 Task: In the  document feature.odt Use the feature 'and check spelling and grammer' Change font style of header to '30' Select the body of letter and change paragraph spacing to  1.5
Action: Mouse moved to (196, 69)
Screenshot: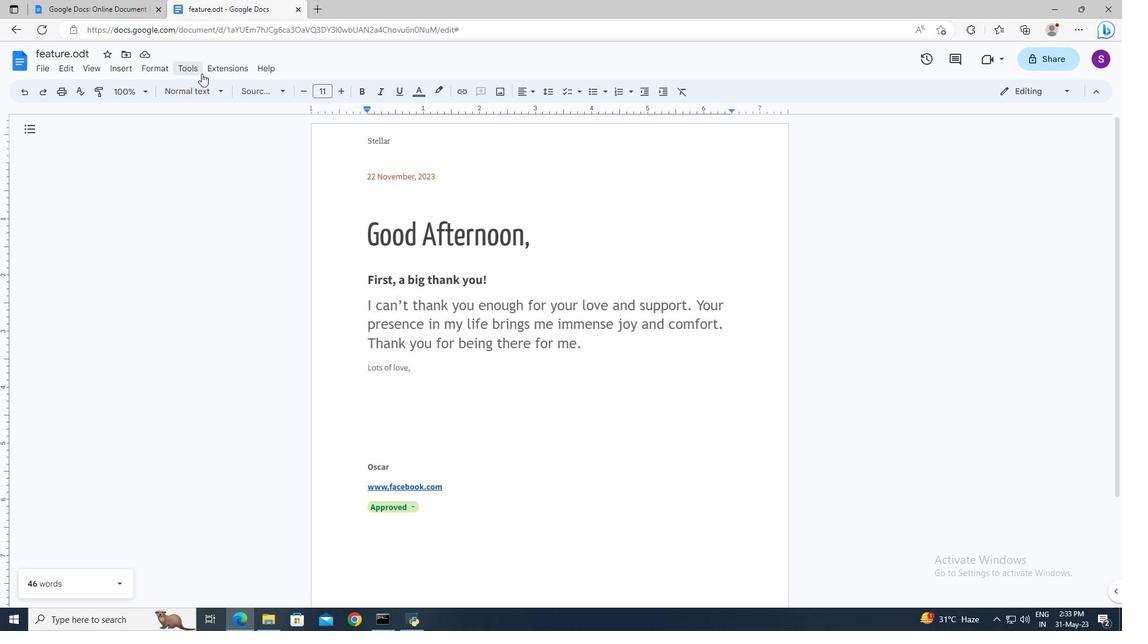 
Action: Mouse pressed left at (196, 69)
Screenshot: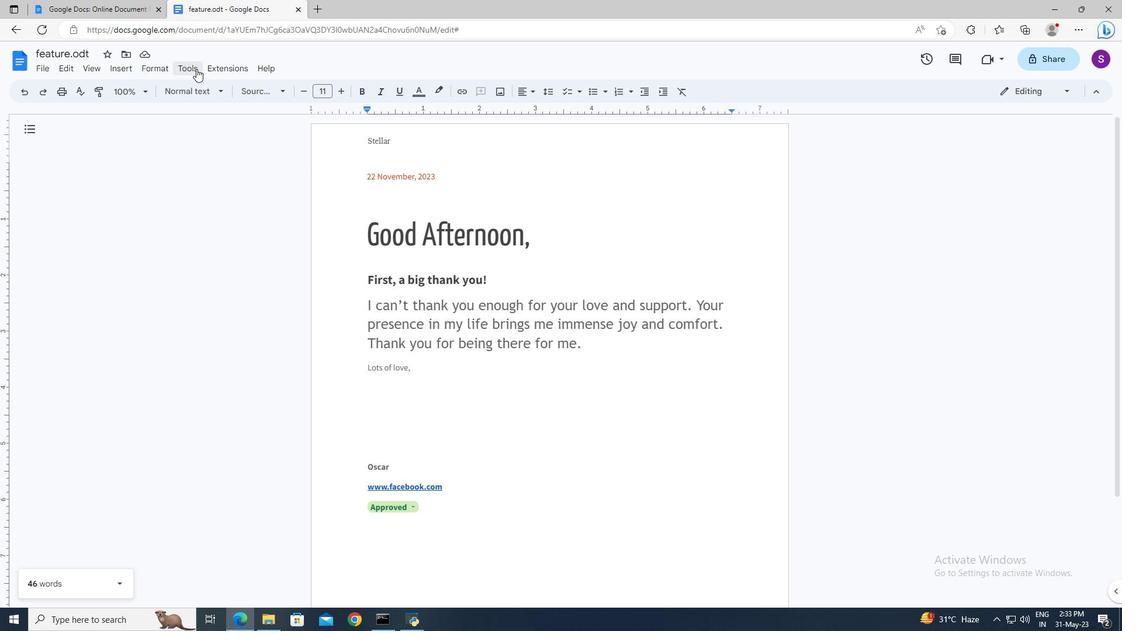 
Action: Mouse moved to (408, 95)
Screenshot: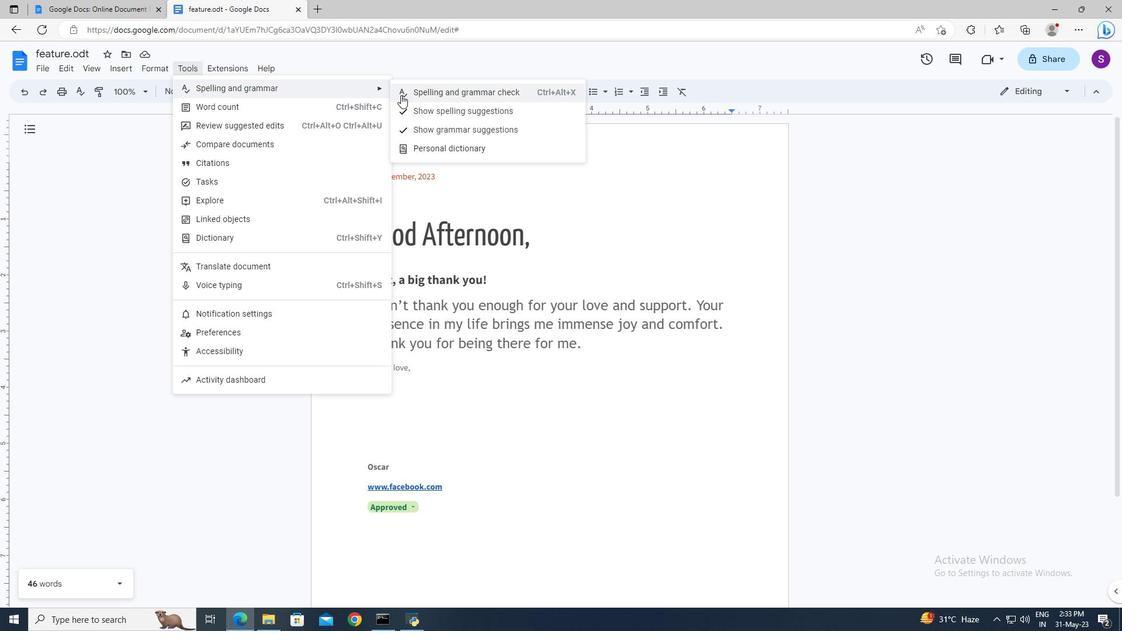 
Action: Mouse pressed left at (408, 95)
Screenshot: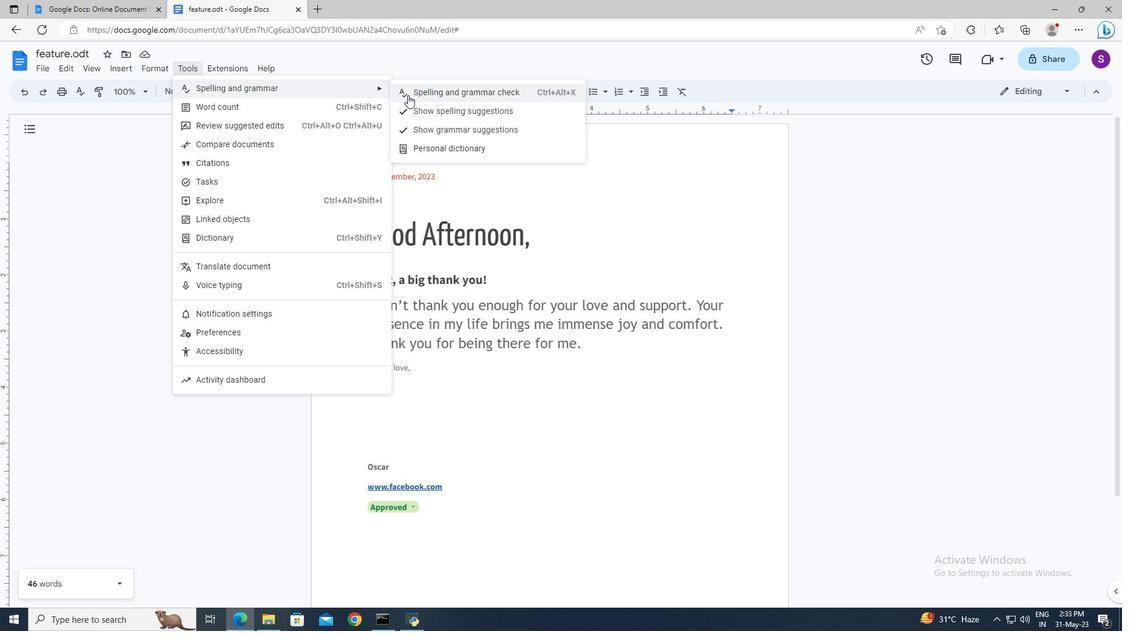 
Action: Mouse moved to (400, 142)
Screenshot: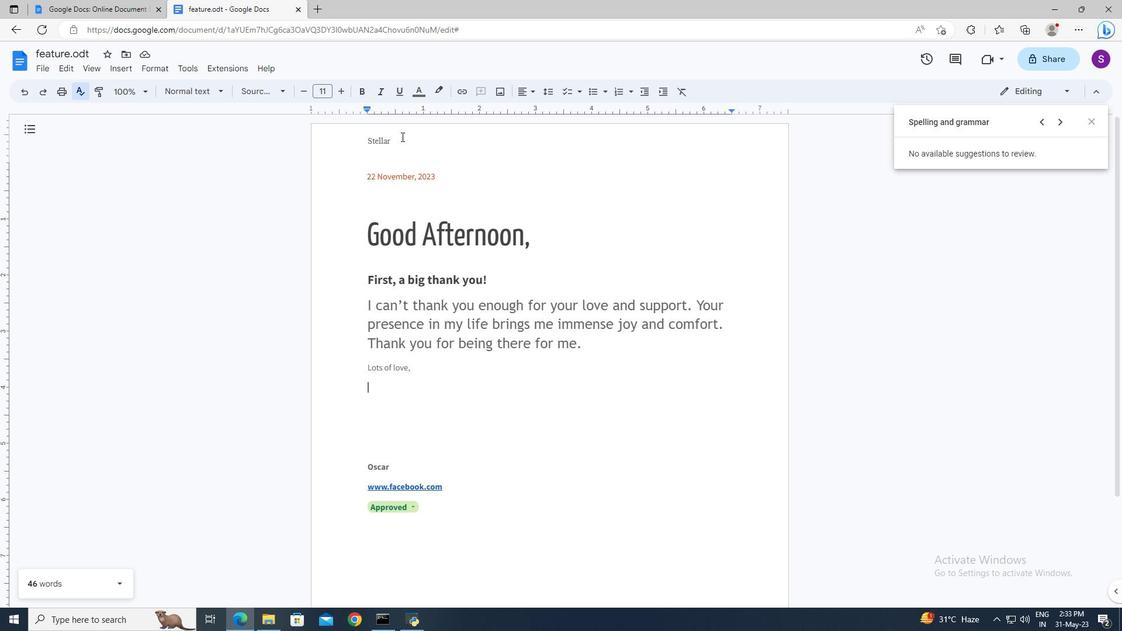 
Action: Mouse pressed left at (400, 142)
Screenshot: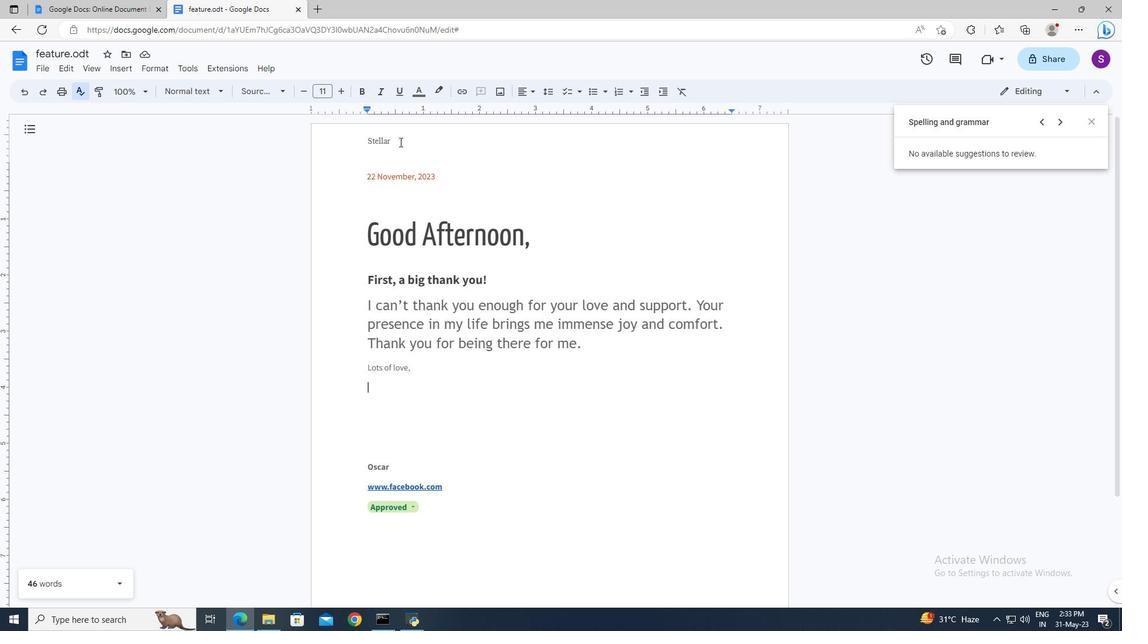 
Action: Mouse pressed left at (400, 142)
Screenshot: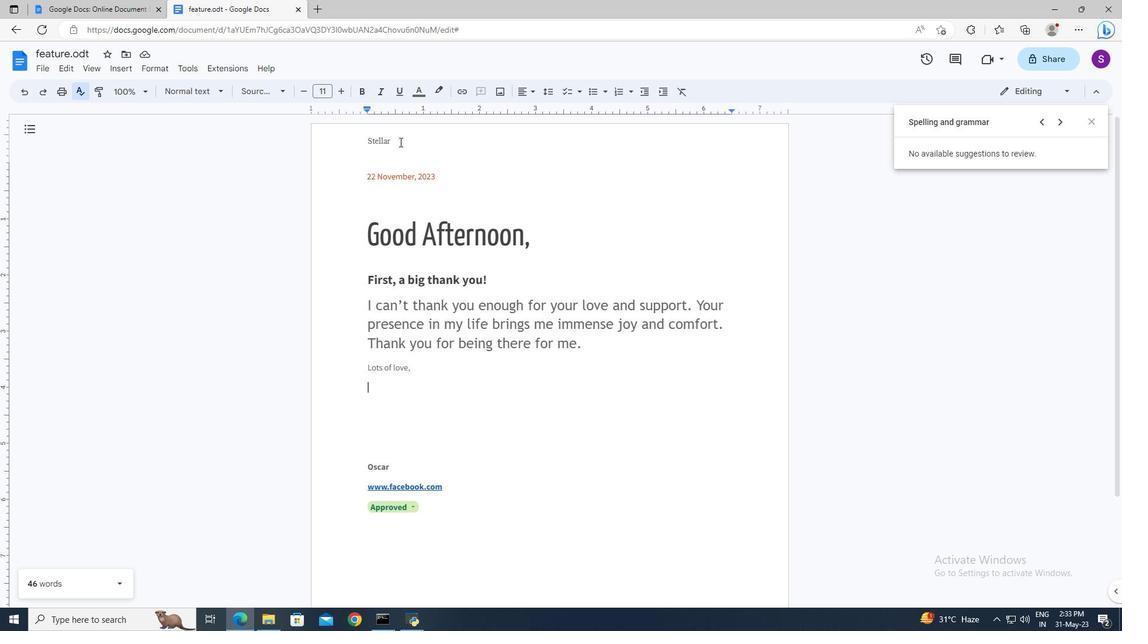
Action: Mouse moved to (400, 142)
Screenshot: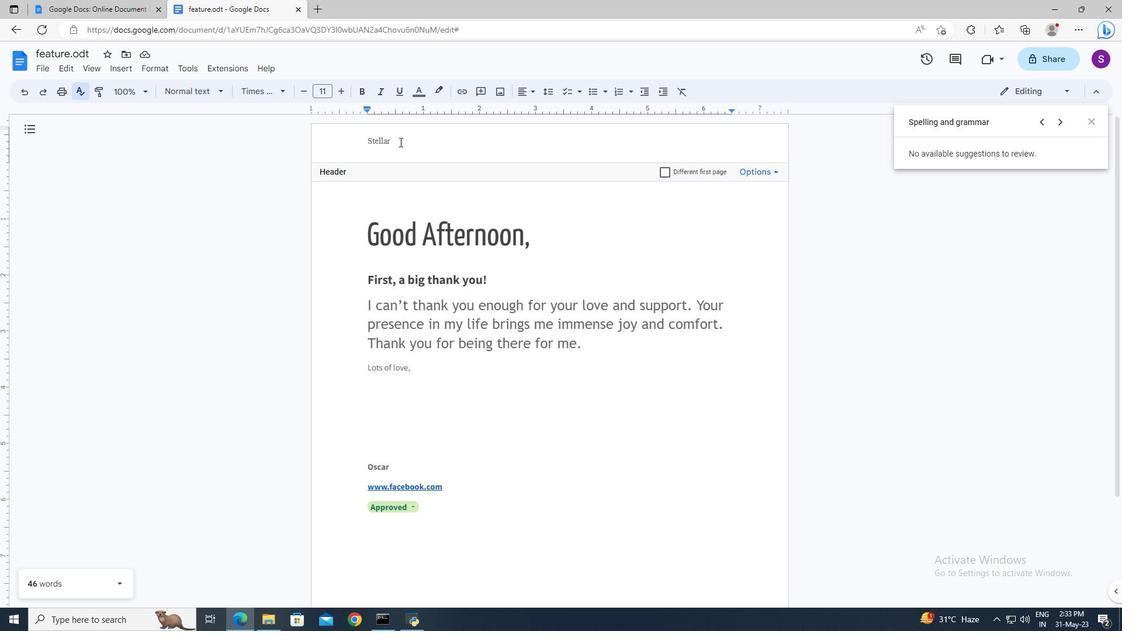 
Action: Key pressed <Key.shift><Key.left>
Screenshot: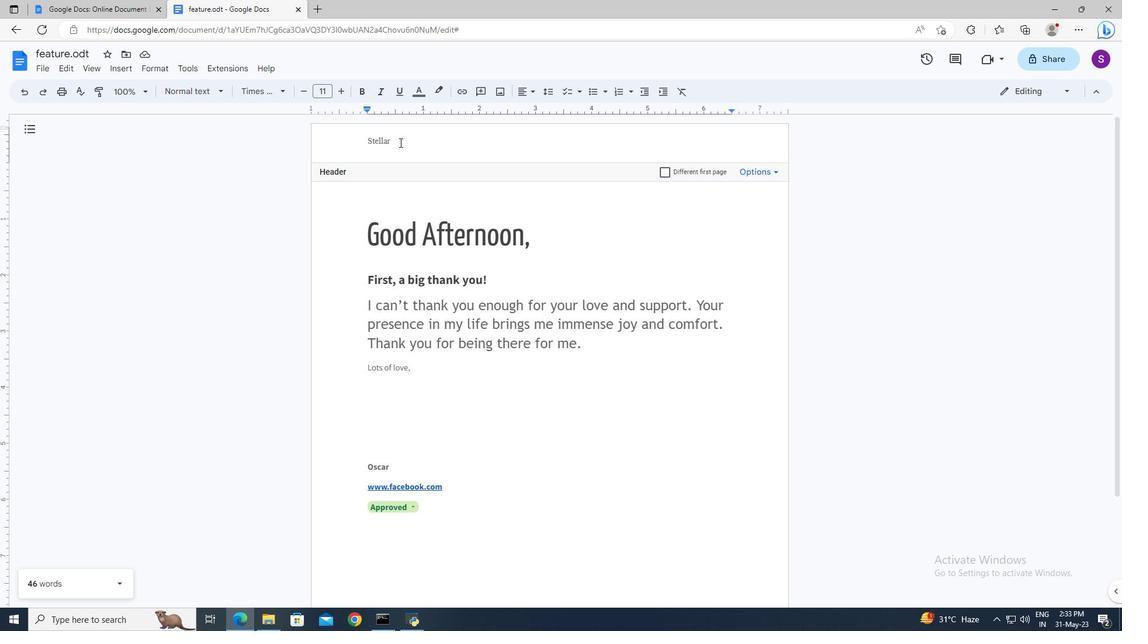 
Action: Mouse moved to (330, 92)
Screenshot: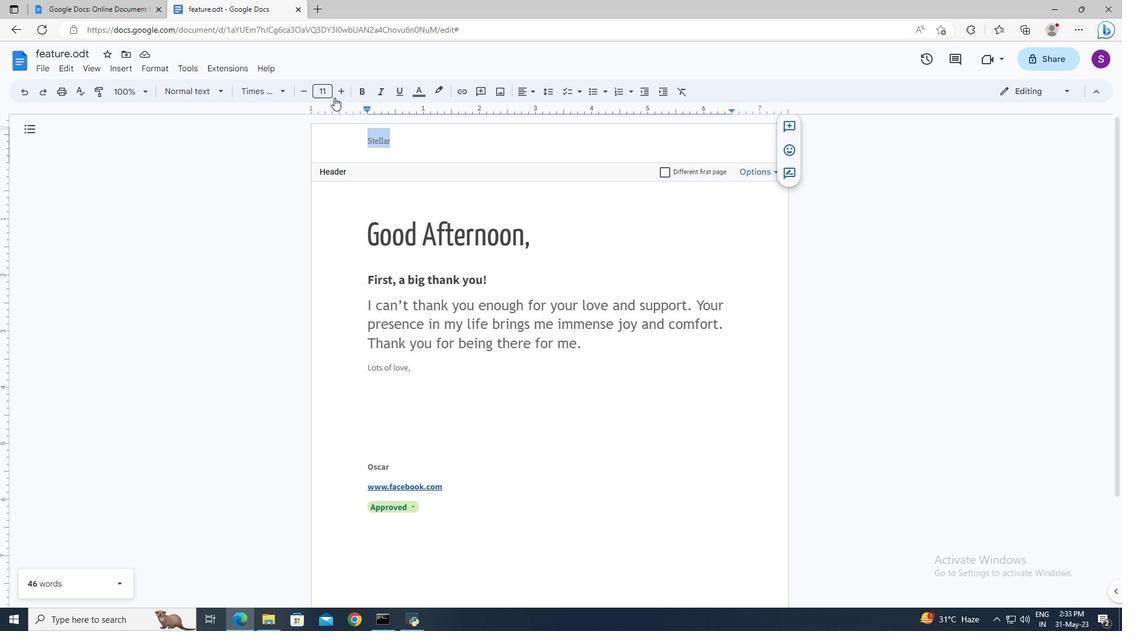 
Action: Mouse pressed left at (330, 92)
Screenshot: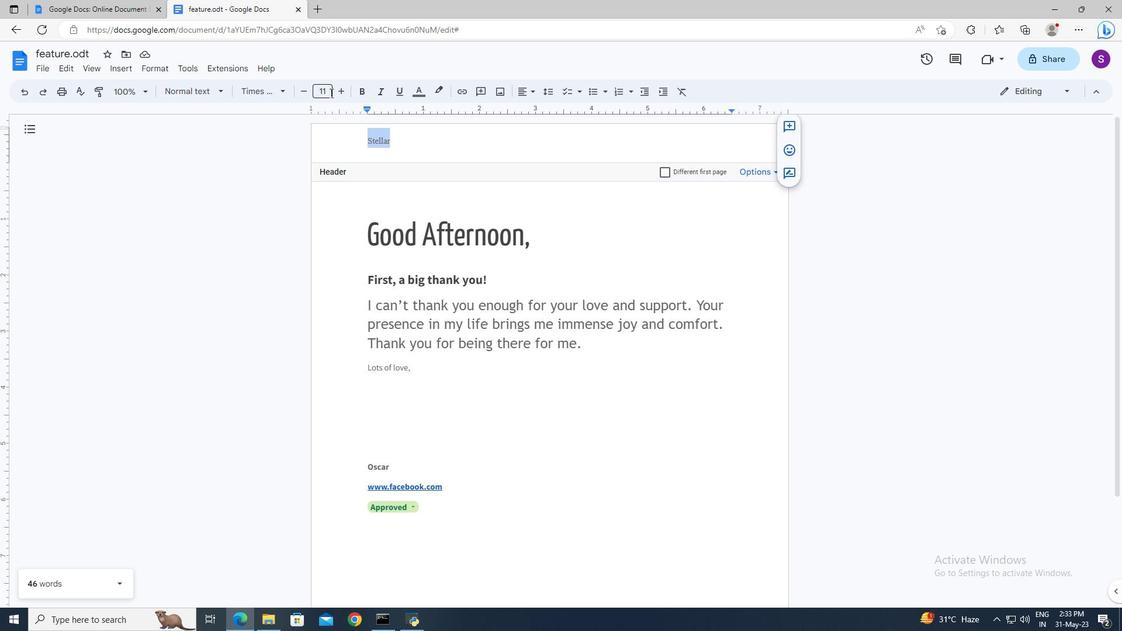 
Action: Key pressed 30<Key.enter>
Screenshot: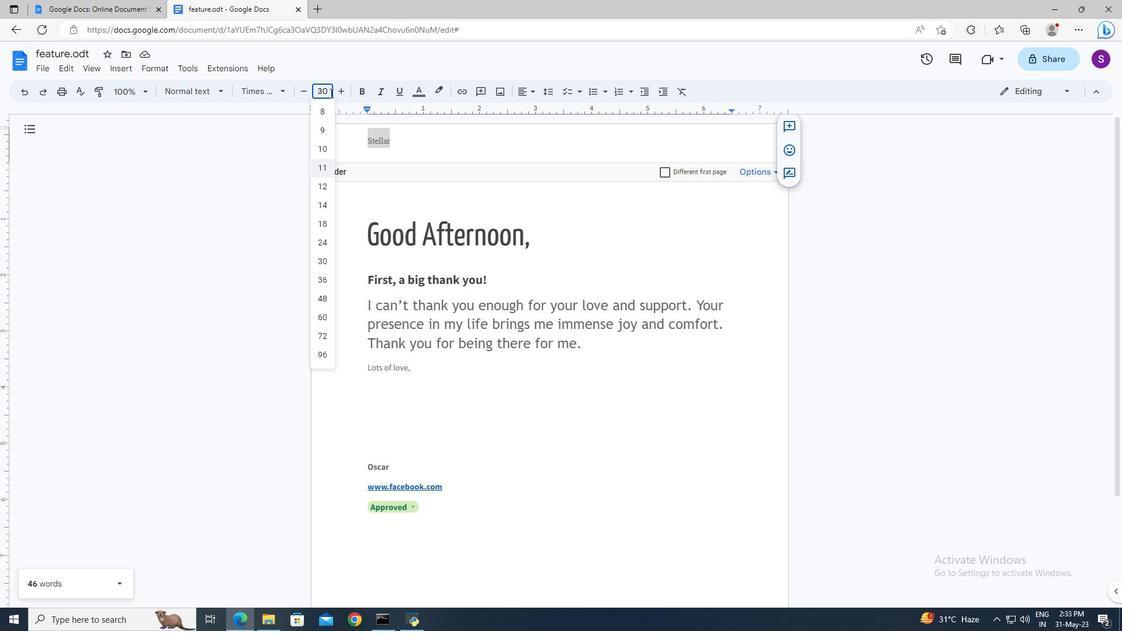 
Action: Mouse moved to (360, 318)
Screenshot: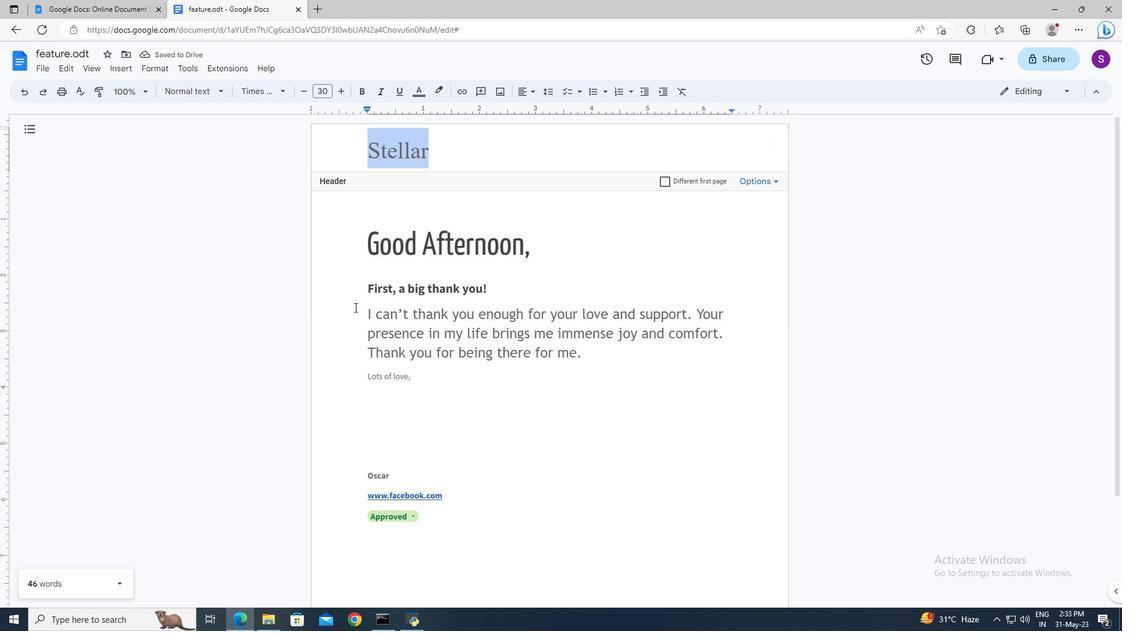
Action: Mouse pressed left at (360, 318)
Screenshot: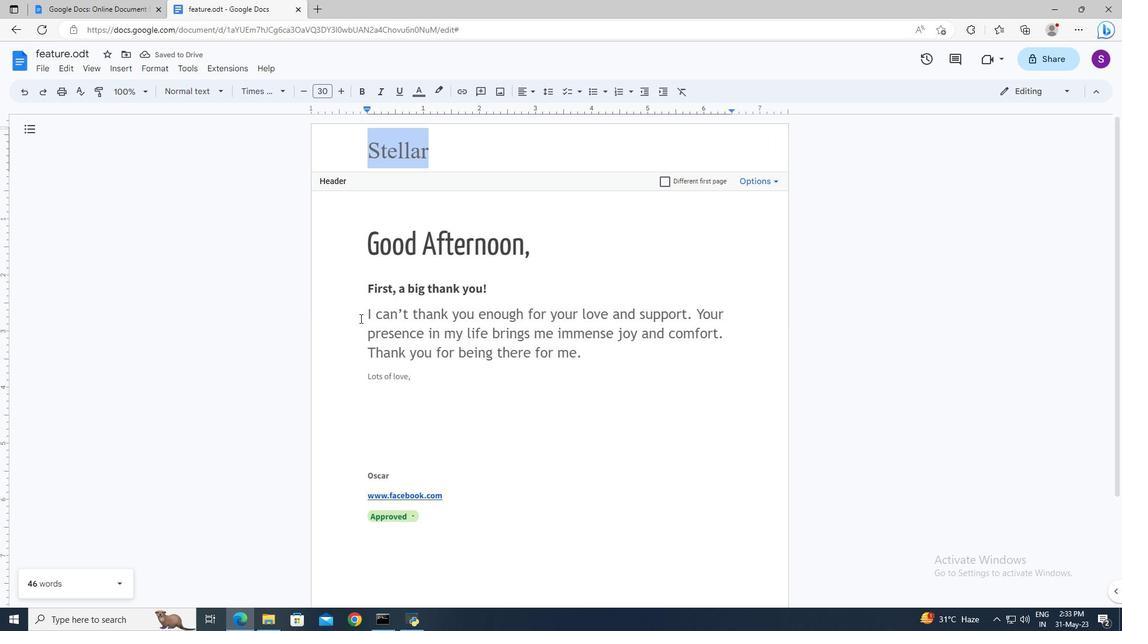 
Action: Key pressed <Key.shift><Key.down>
Screenshot: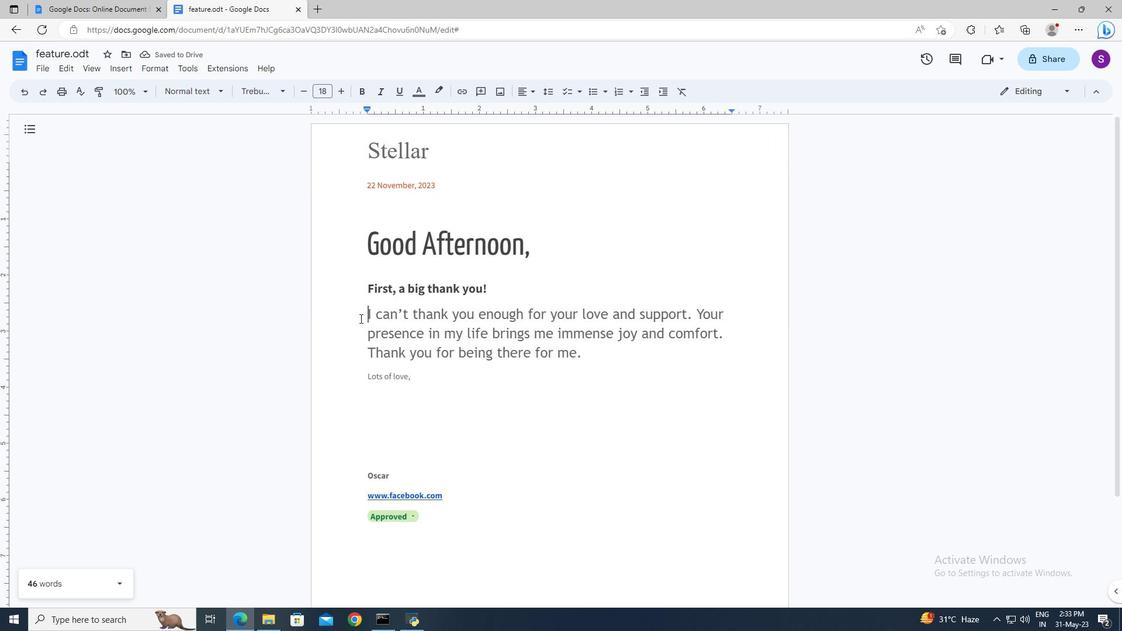 
Action: Mouse moved to (541, 90)
Screenshot: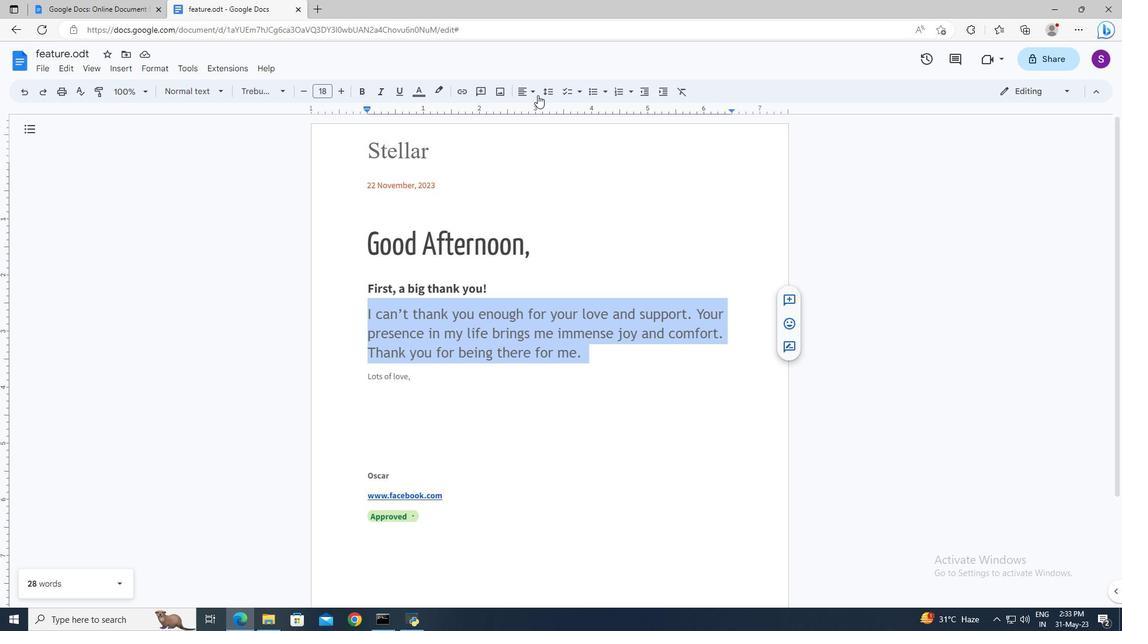 
Action: Mouse pressed left at (541, 90)
Screenshot: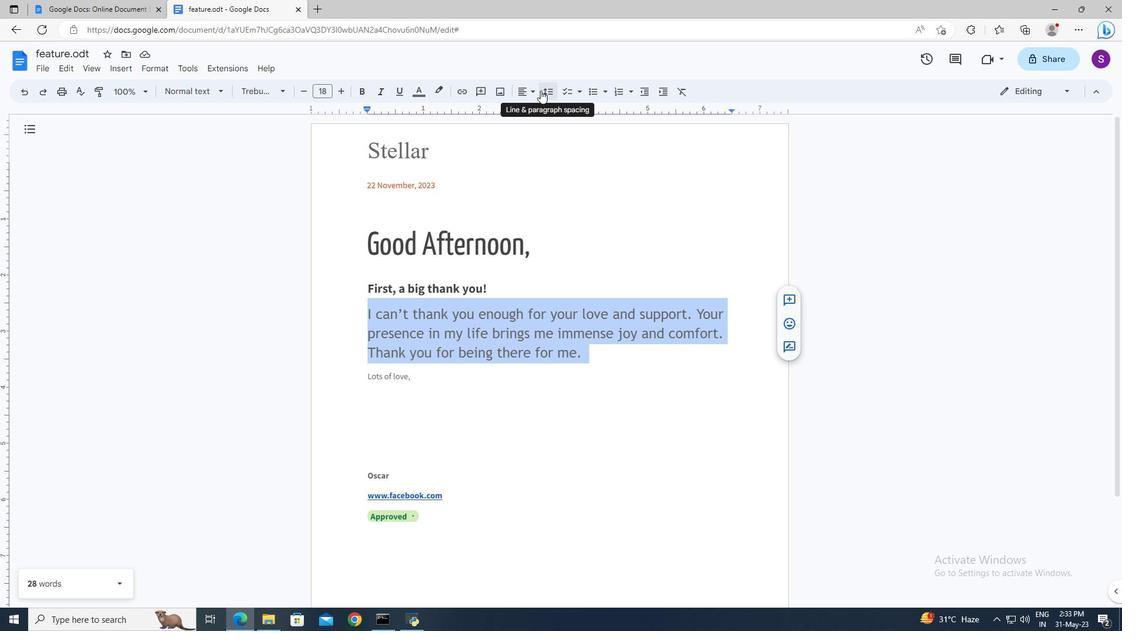 
Action: Mouse moved to (559, 145)
Screenshot: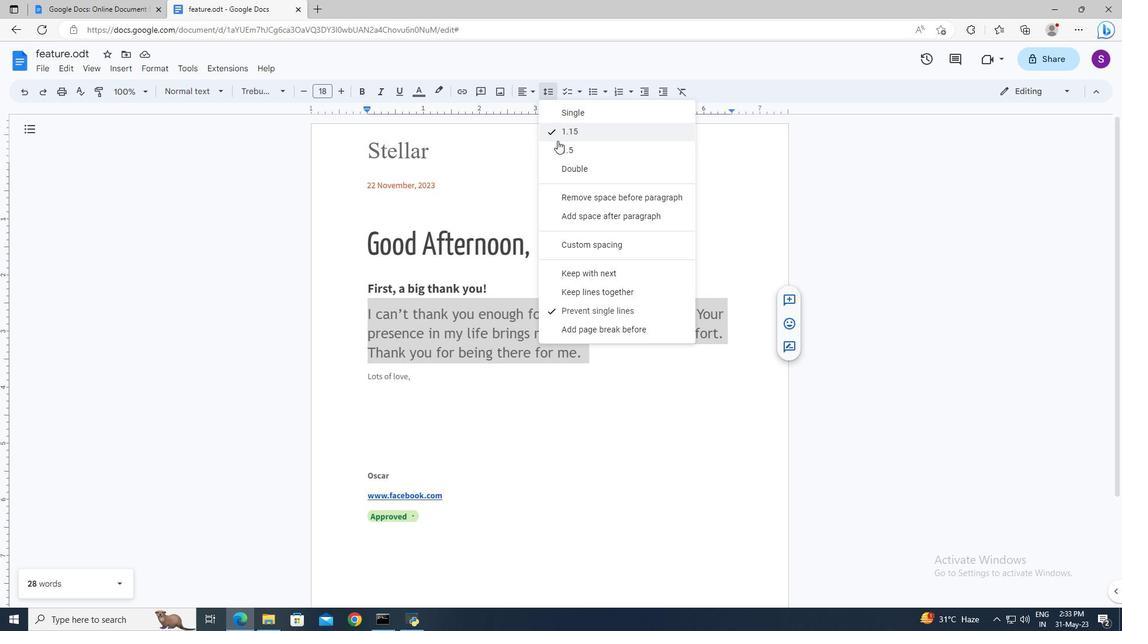 
Action: Mouse pressed left at (559, 145)
Screenshot: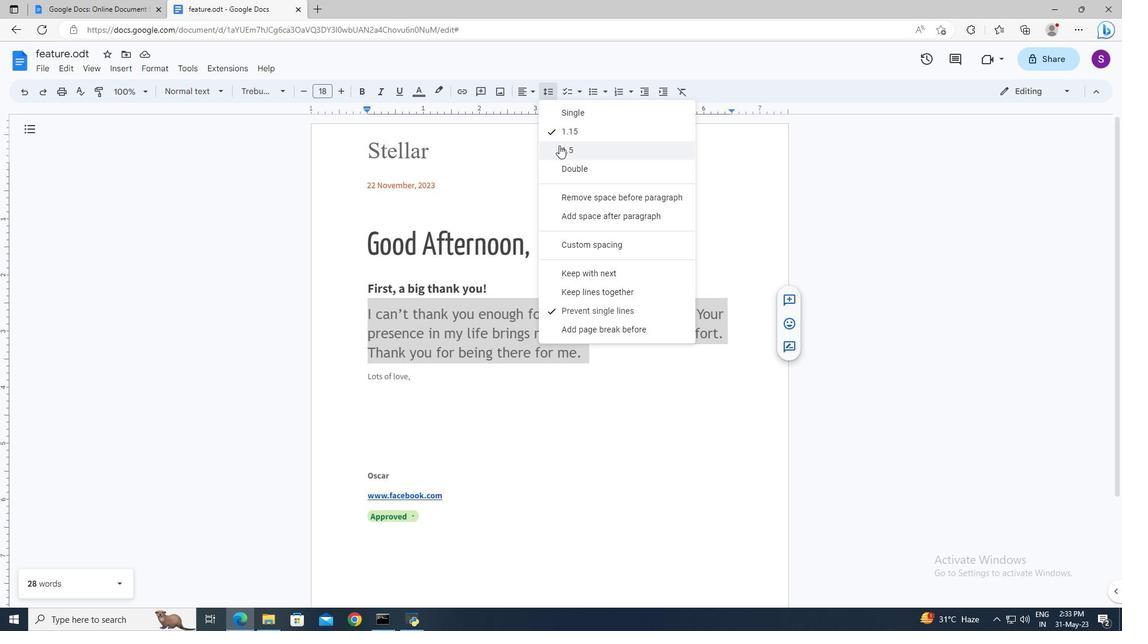 
Action: Mouse moved to (612, 361)
Screenshot: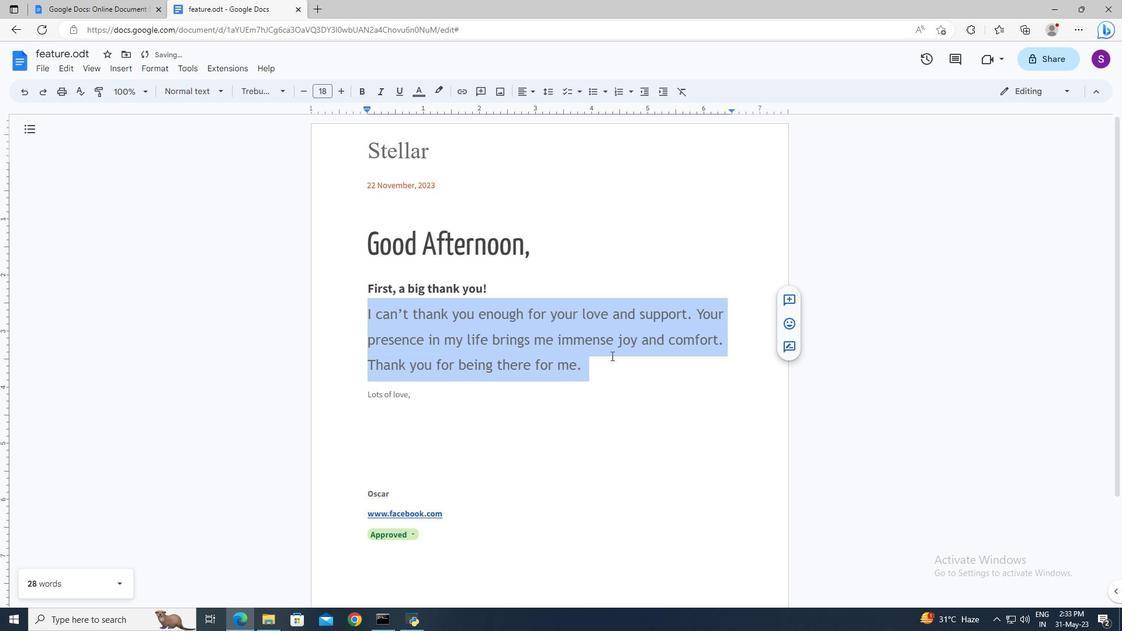 
Action: Mouse pressed left at (612, 361)
Screenshot: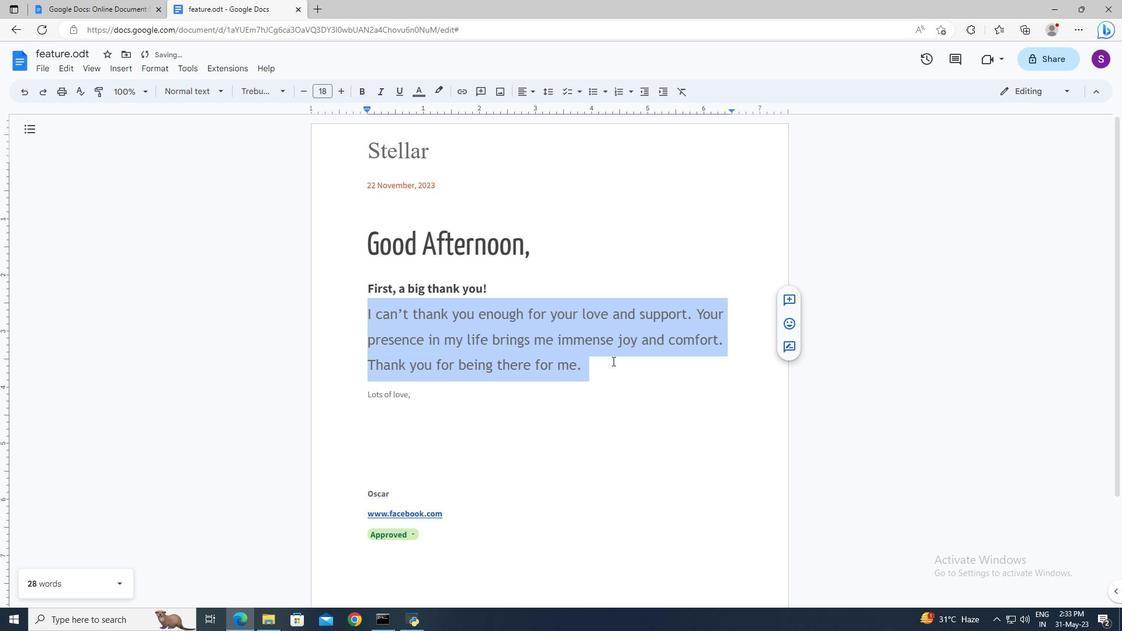
